 Task: Add a condition where "Hours since update Less than Twenty two" in pending tickets.
Action: Mouse moved to (83, 377)
Screenshot: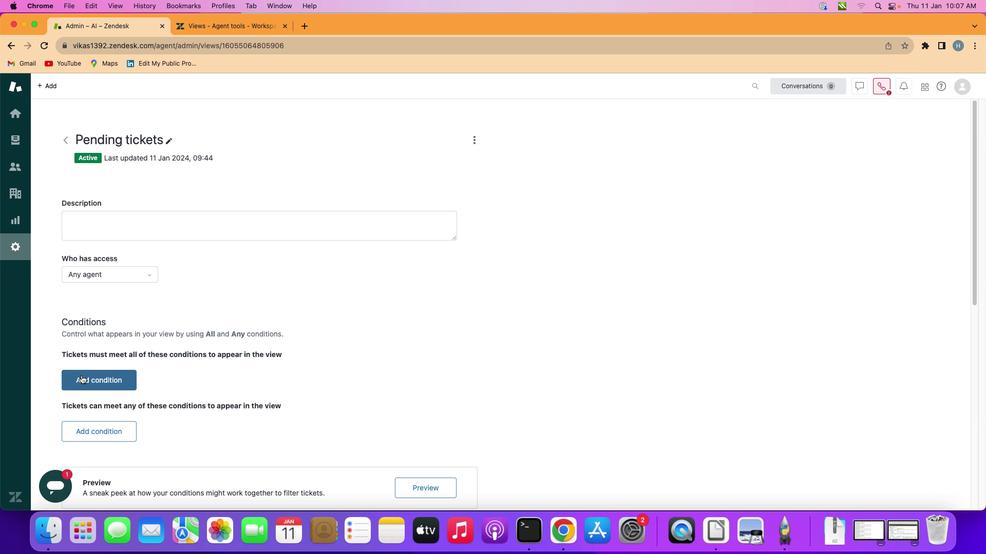 
Action: Mouse pressed left at (83, 377)
Screenshot: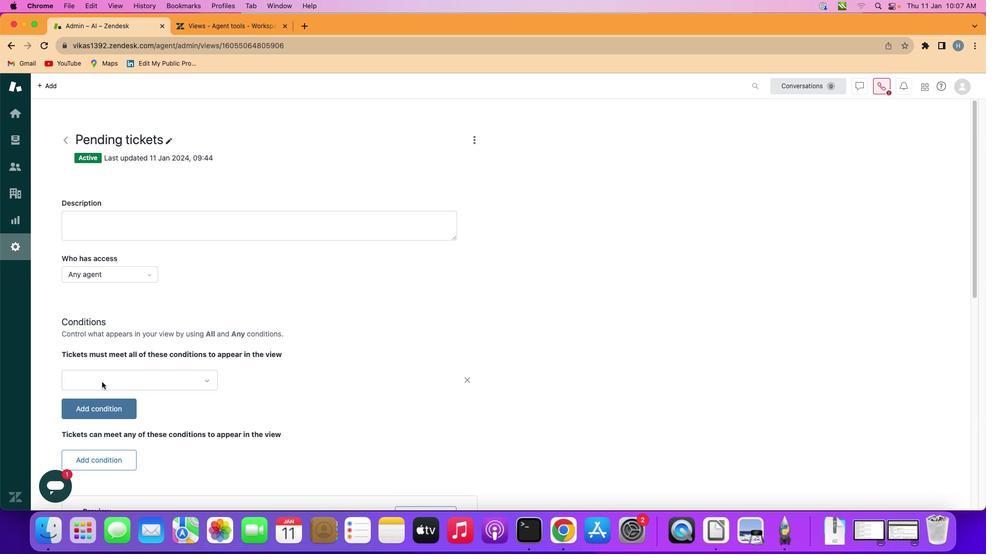 
Action: Mouse moved to (159, 383)
Screenshot: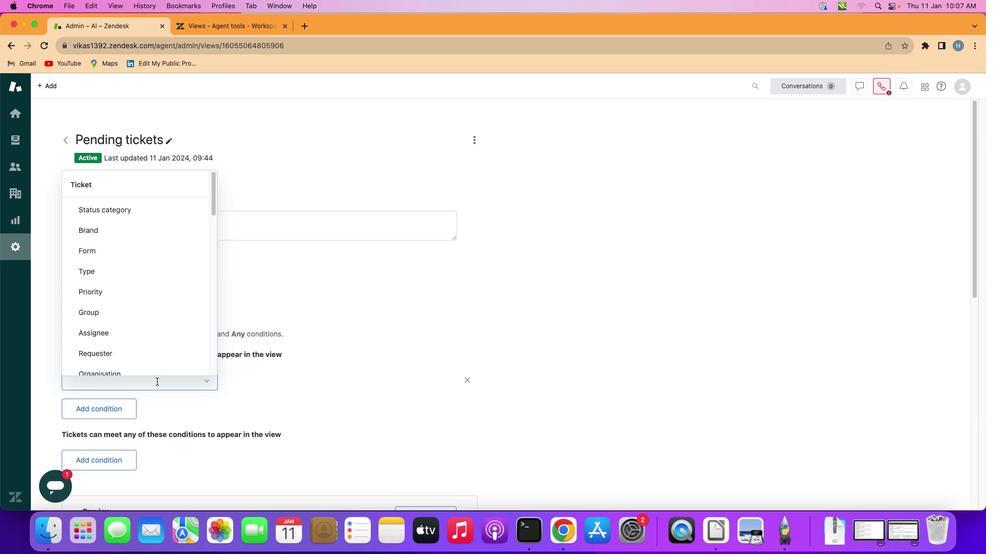 
Action: Mouse pressed left at (159, 383)
Screenshot: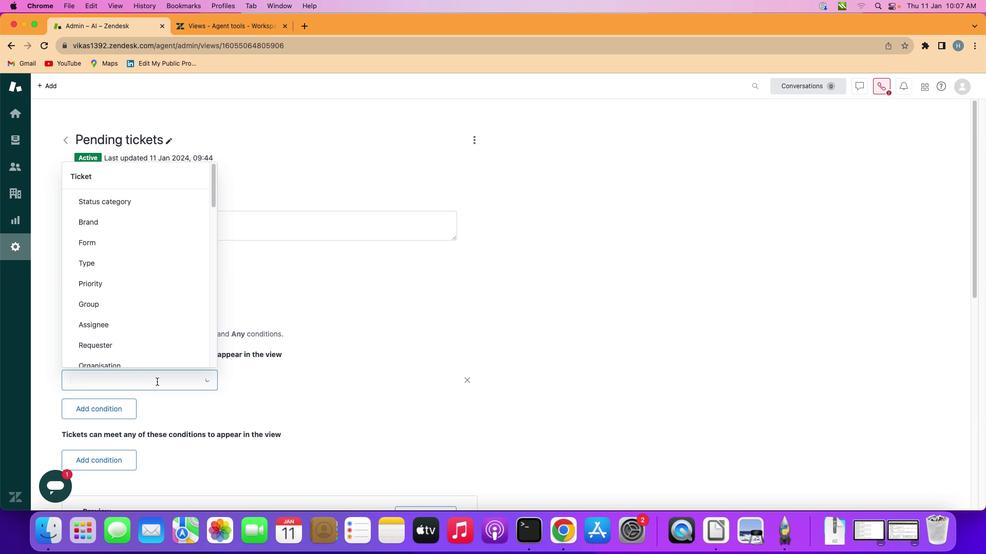 
Action: Mouse moved to (158, 315)
Screenshot: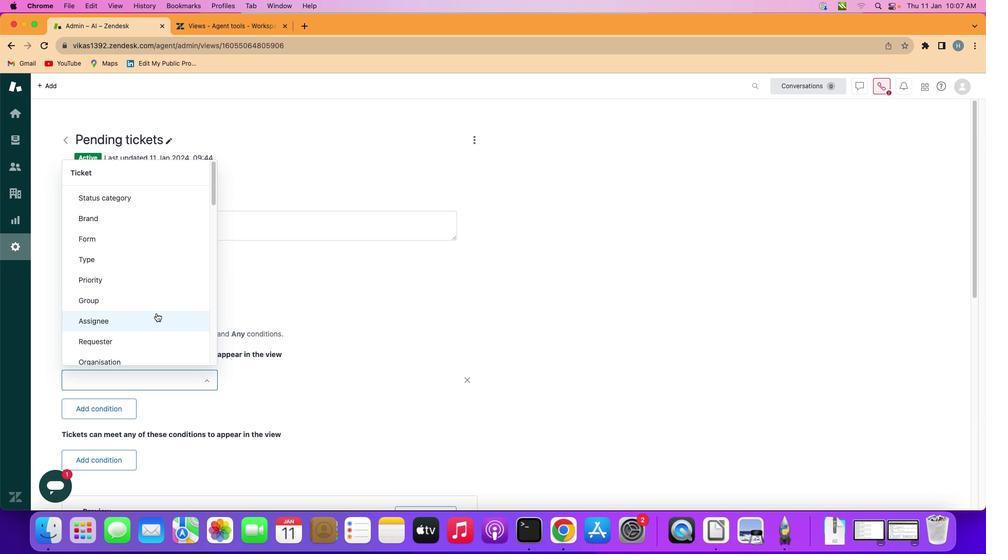 
Action: Mouse scrolled (158, 315) with delta (2, 1)
Screenshot: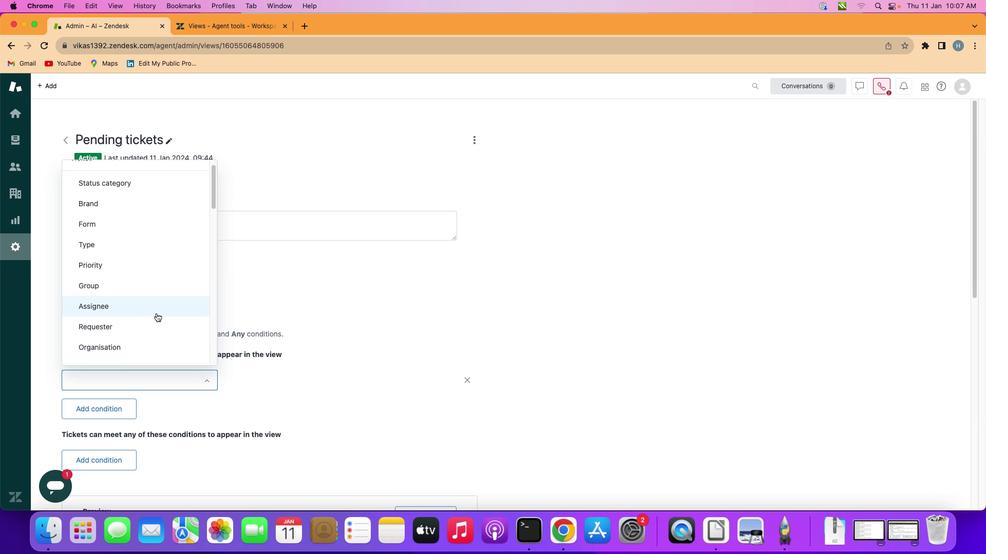
Action: Mouse scrolled (158, 315) with delta (2, 1)
Screenshot: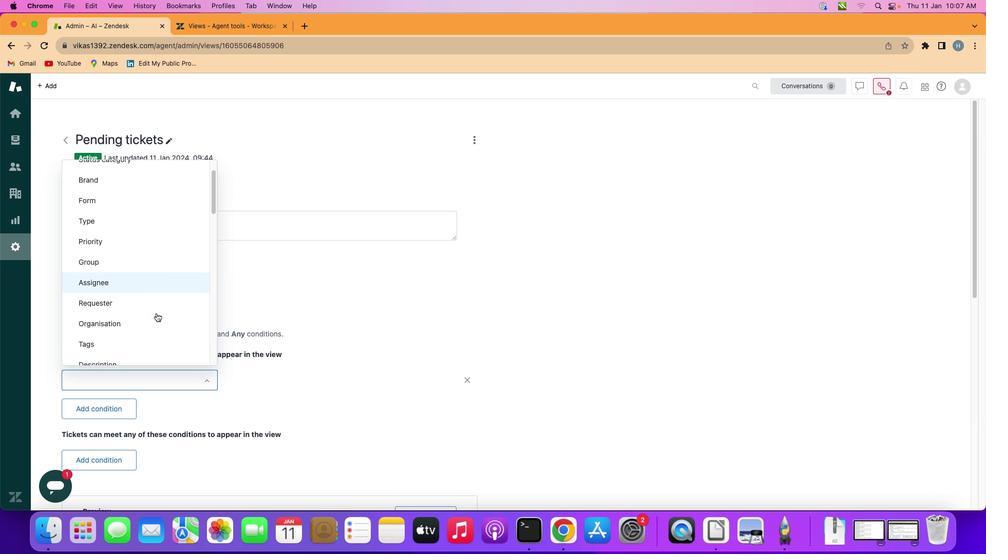 
Action: Mouse scrolled (158, 315) with delta (2, 1)
Screenshot: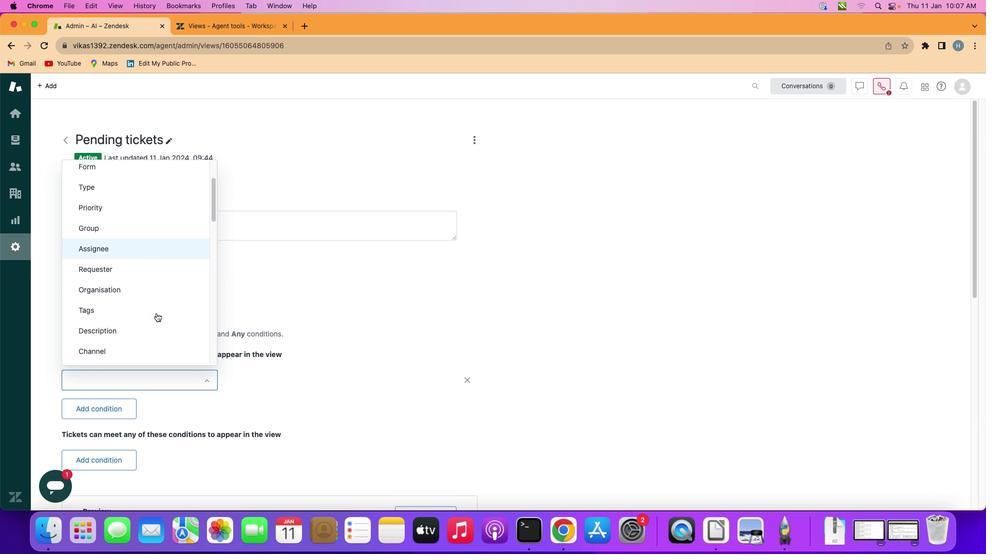 
Action: Mouse scrolled (158, 315) with delta (2, 1)
Screenshot: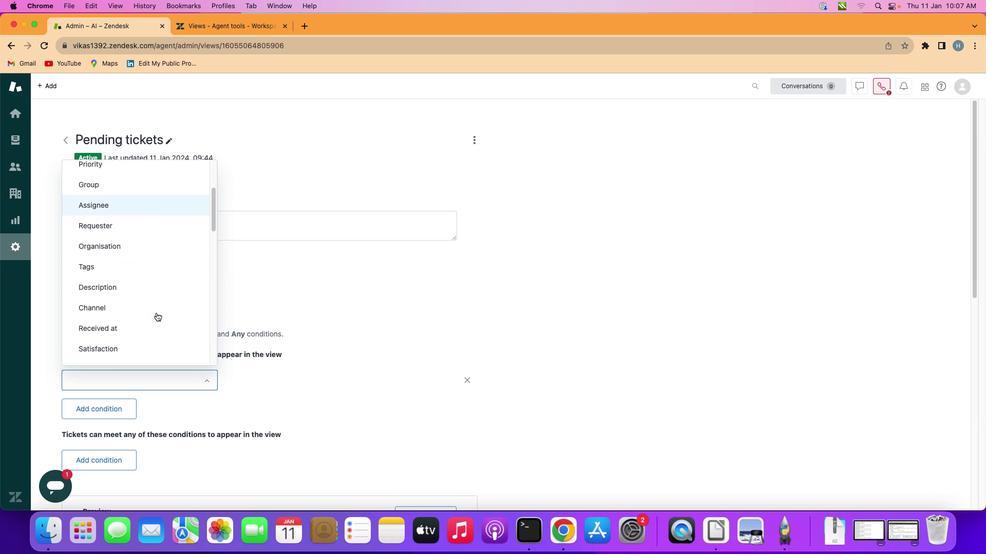 
Action: Mouse scrolled (158, 315) with delta (2, 1)
Screenshot: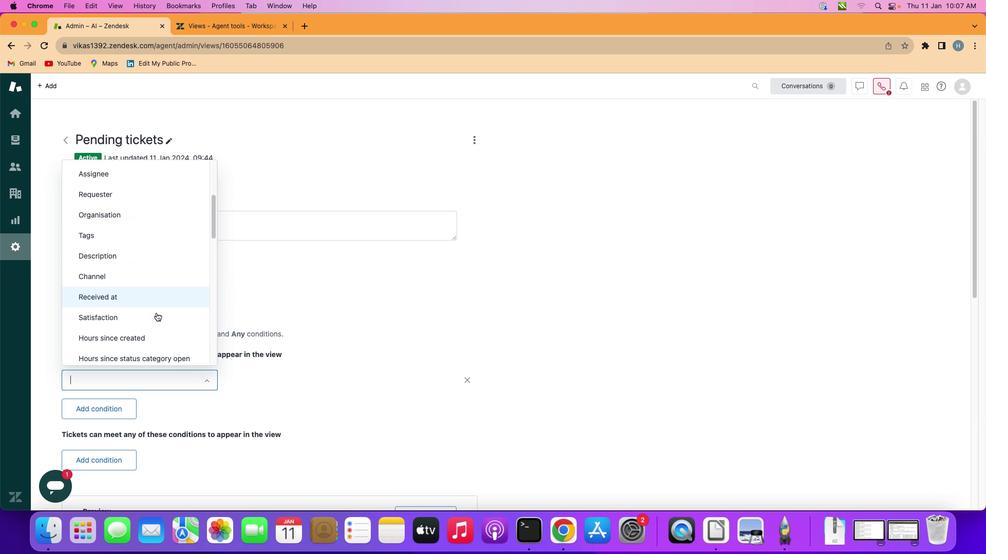 
Action: Mouse moved to (158, 314)
Screenshot: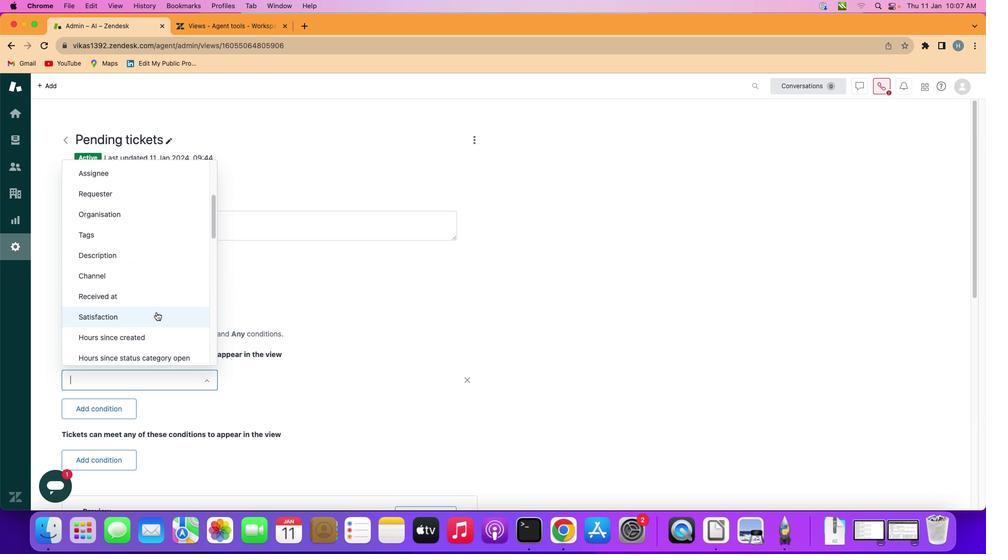 
Action: Mouse scrolled (158, 314) with delta (2, 1)
Screenshot: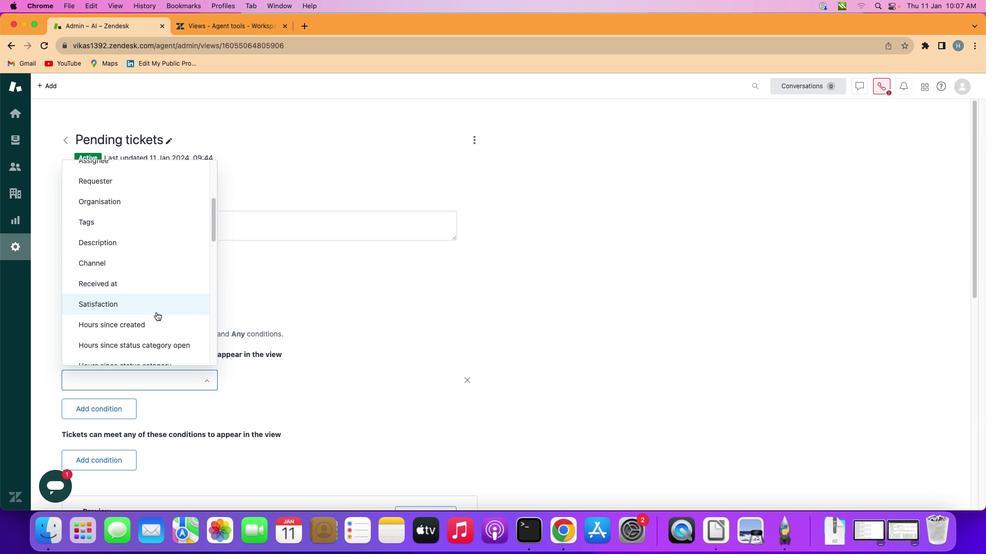
Action: Mouse scrolled (158, 314) with delta (2, 1)
Screenshot: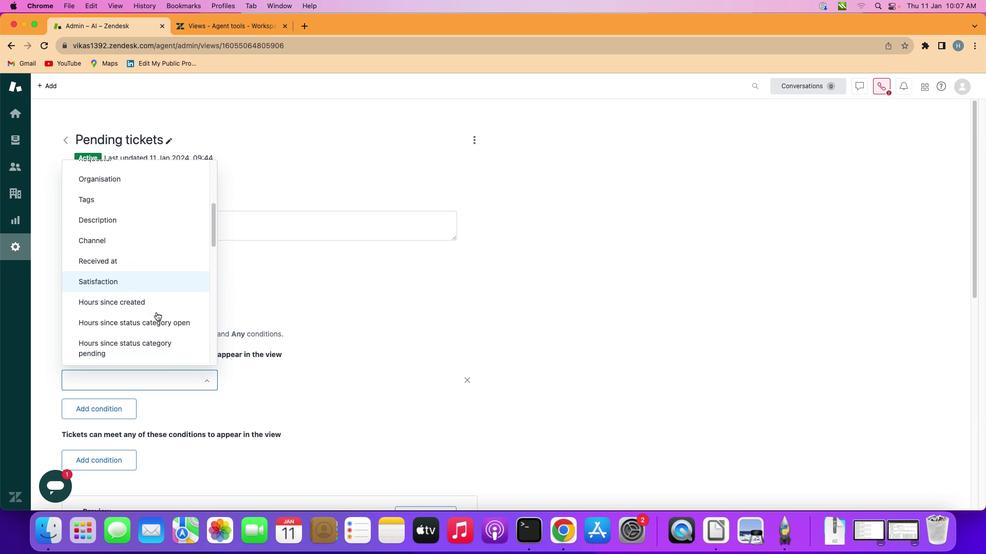 
Action: Mouse scrolled (158, 314) with delta (2, 1)
Screenshot: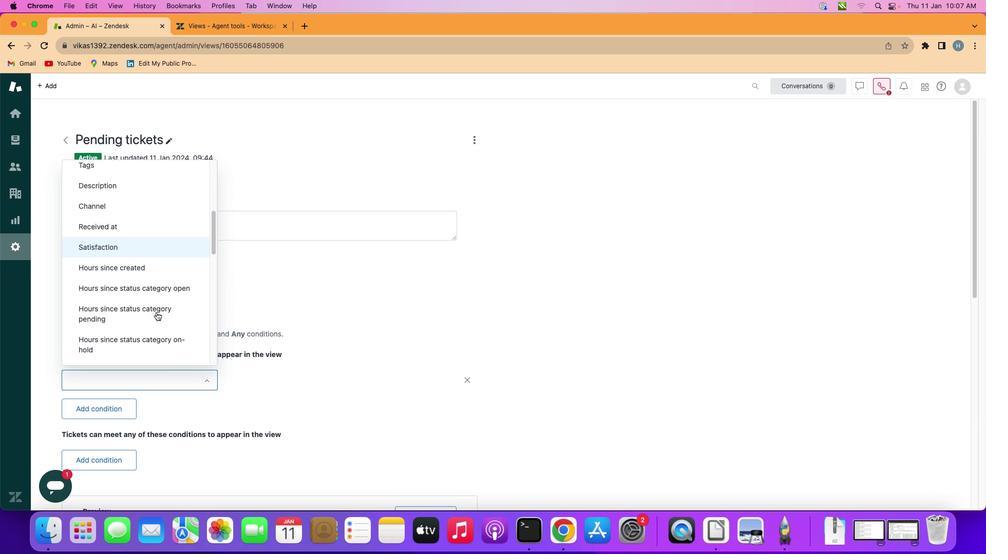 
Action: Mouse scrolled (158, 314) with delta (2, 1)
Screenshot: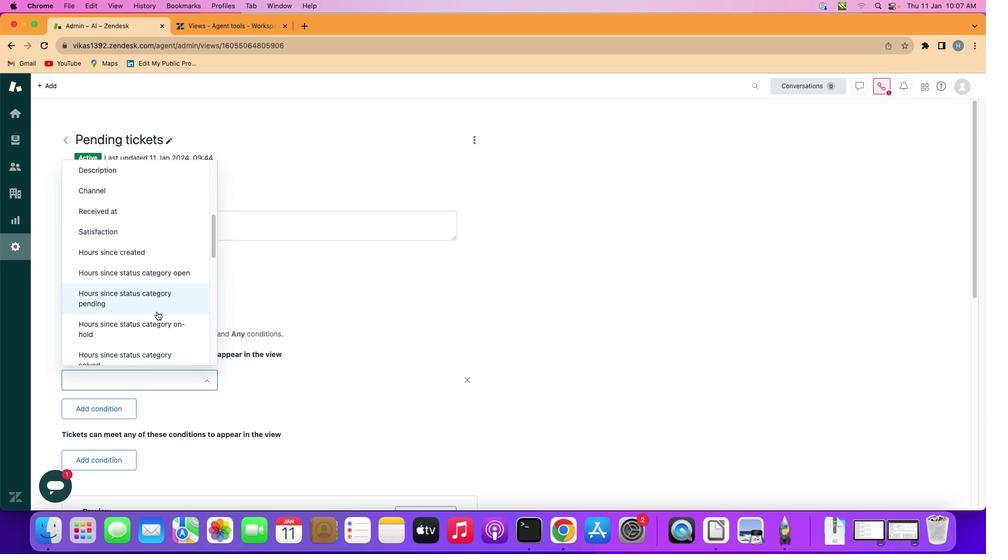 
Action: Mouse moved to (159, 313)
Screenshot: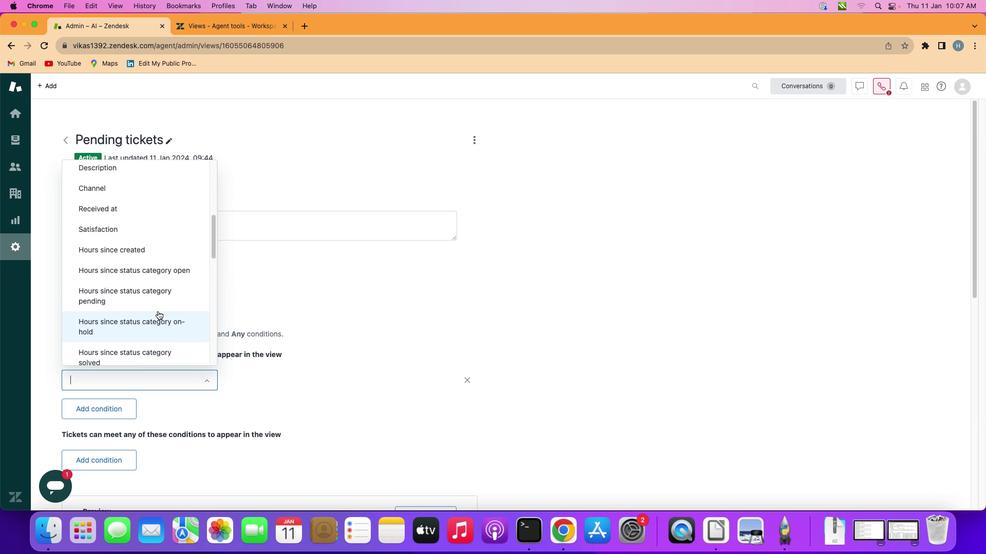 
Action: Mouse scrolled (159, 313) with delta (2, 1)
Screenshot: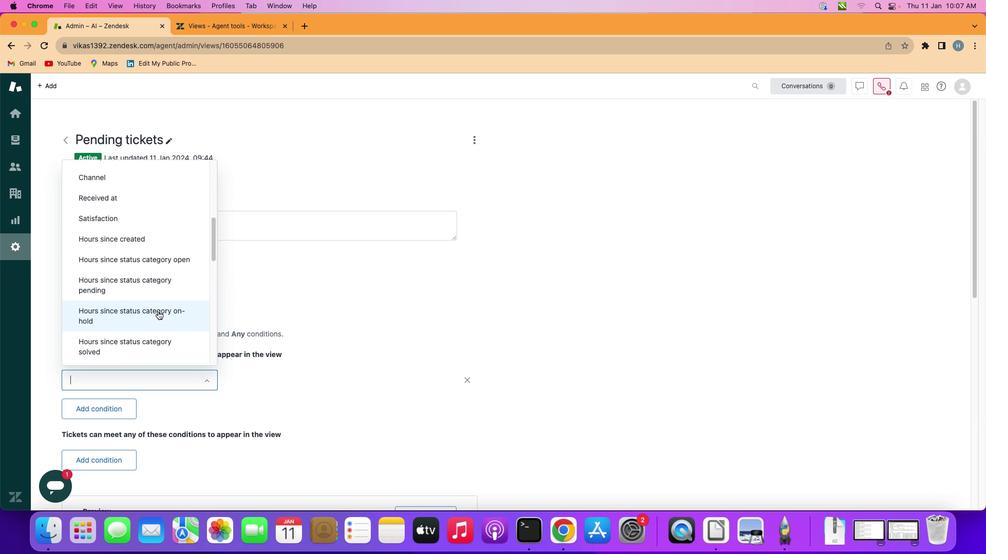 
Action: Mouse scrolled (159, 313) with delta (2, 1)
Screenshot: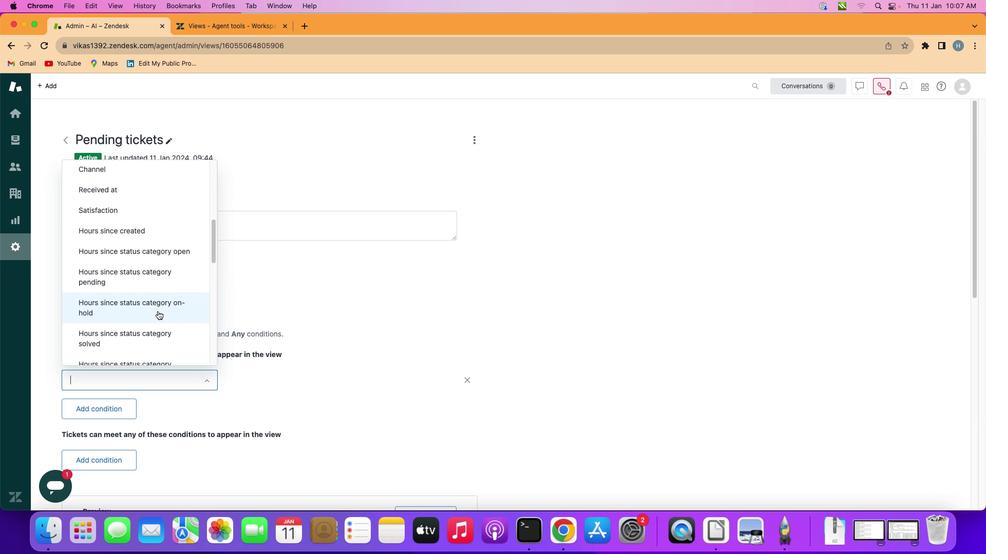 
Action: Mouse scrolled (159, 313) with delta (2, 1)
Screenshot: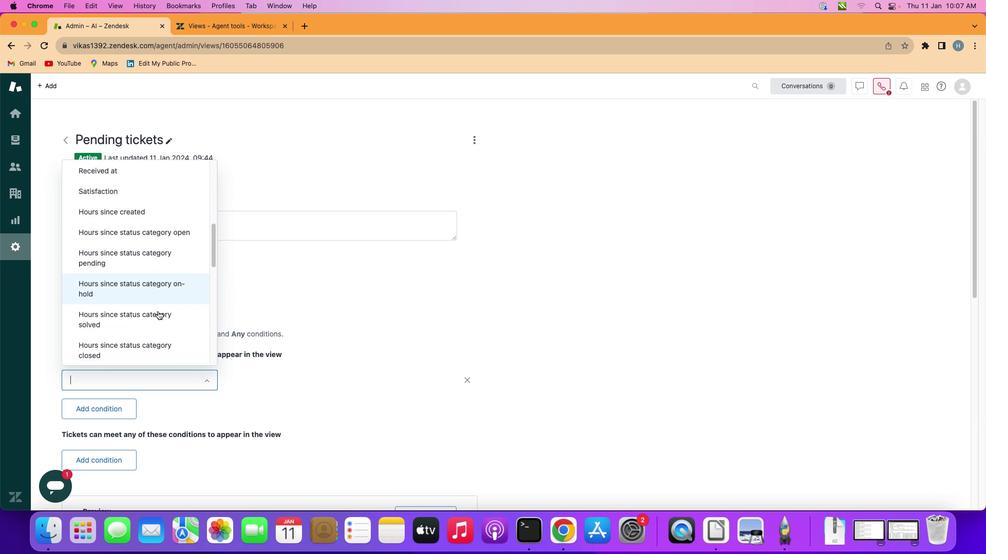 
Action: Mouse scrolled (159, 313) with delta (2, 1)
Screenshot: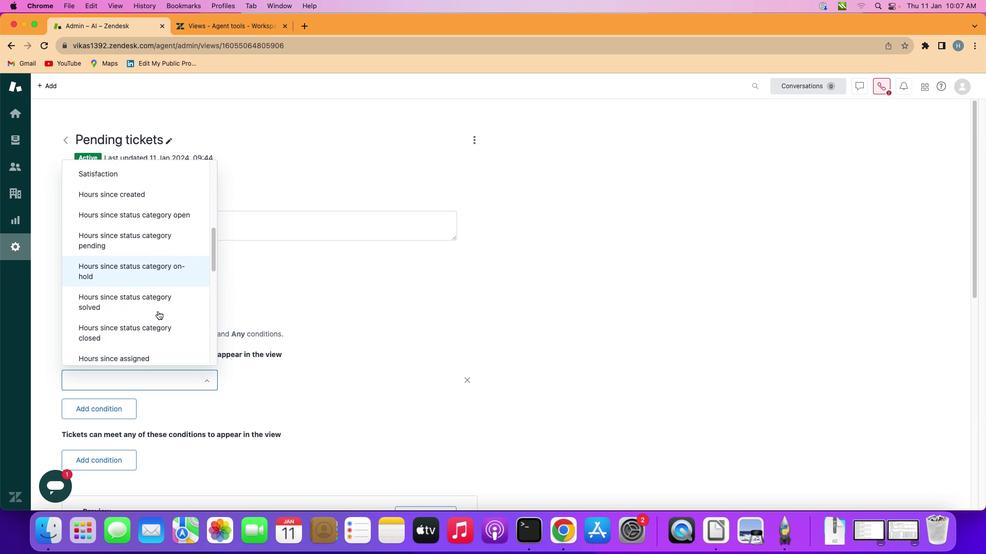 
Action: Mouse scrolled (159, 313) with delta (2, 1)
Screenshot: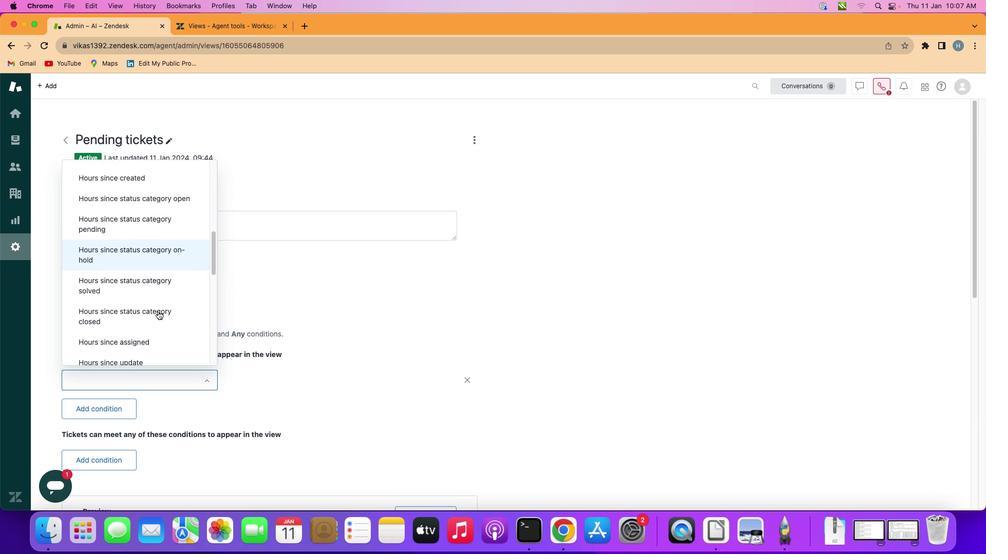 
Action: Mouse scrolled (159, 313) with delta (2, 1)
Screenshot: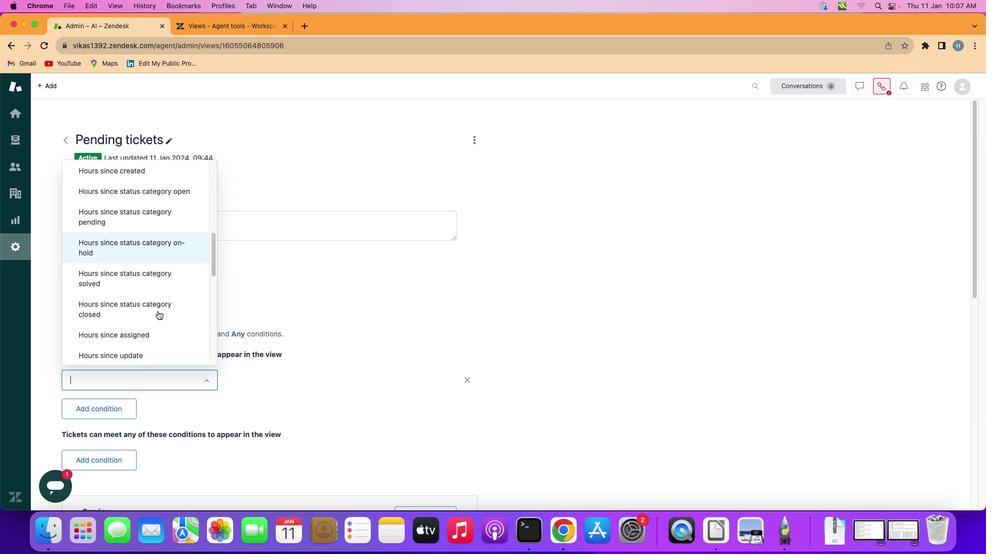 
Action: Mouse scrolled (159, 313) with delta (2, 1)
Screenshot: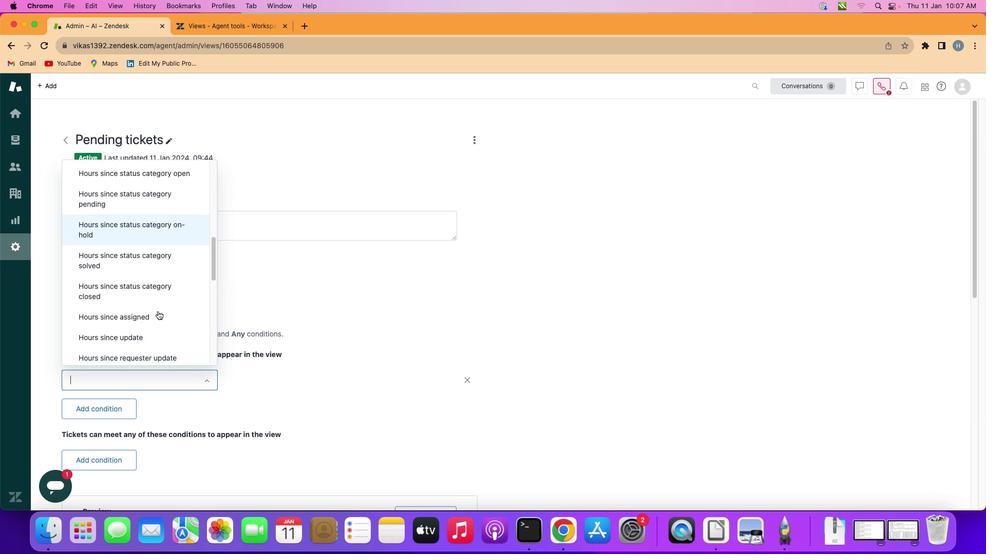 
Action: Mouse scrolled (159, 313) with delta (2, 1)
Screenshot: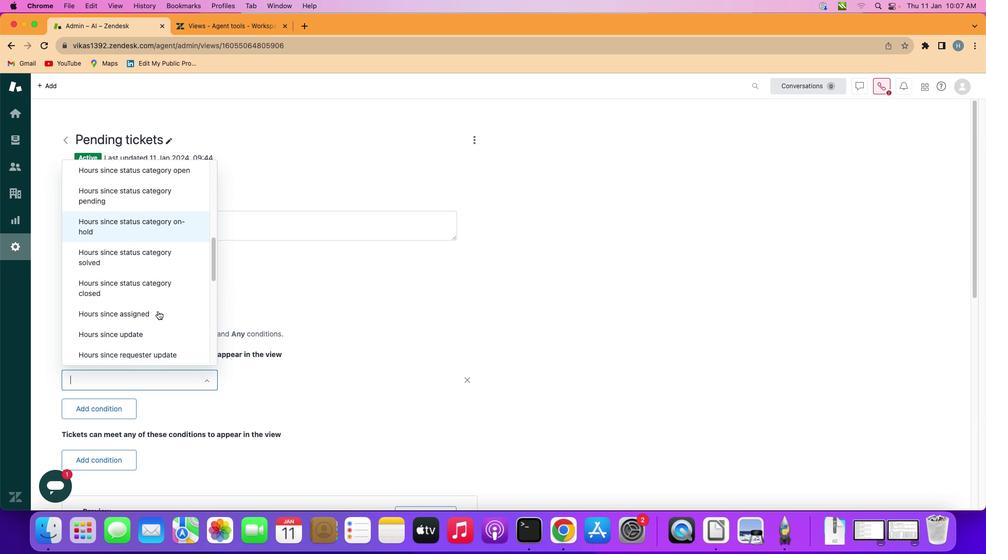 
Action: Mouse moved to (152, 335)
Screenshot: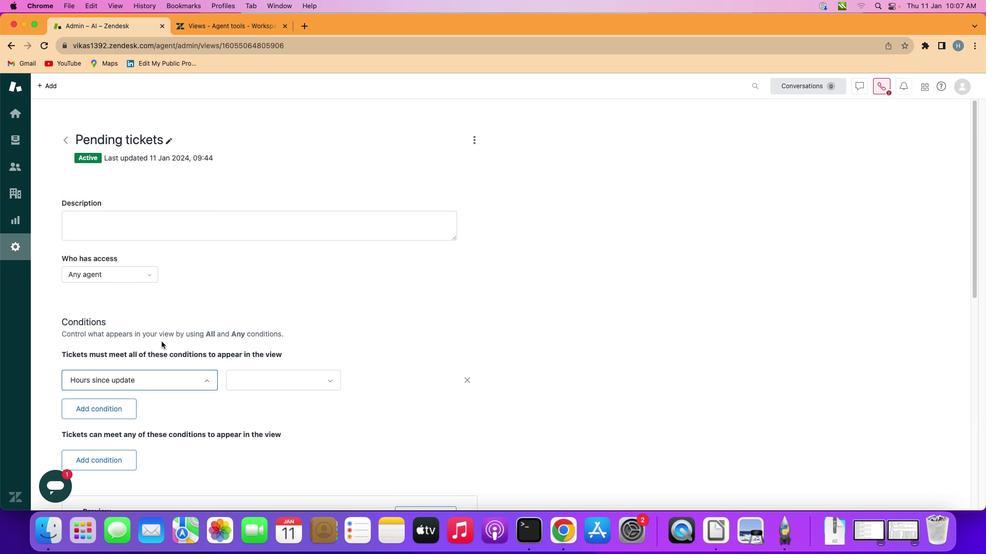 
Action: Mouse pressed left at (152, 335)
Screenshot: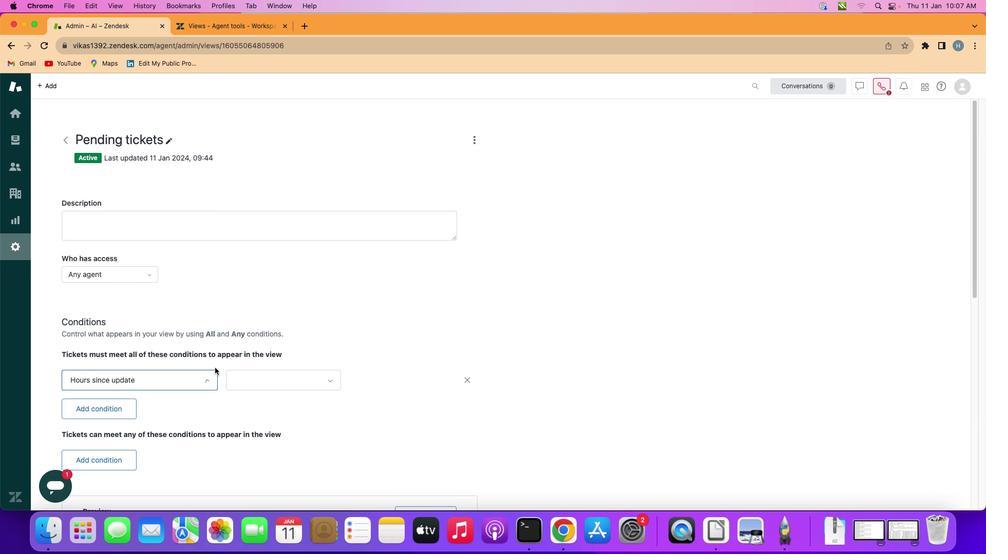 
Action: Mouse moved to (274, 379)
Screenshot: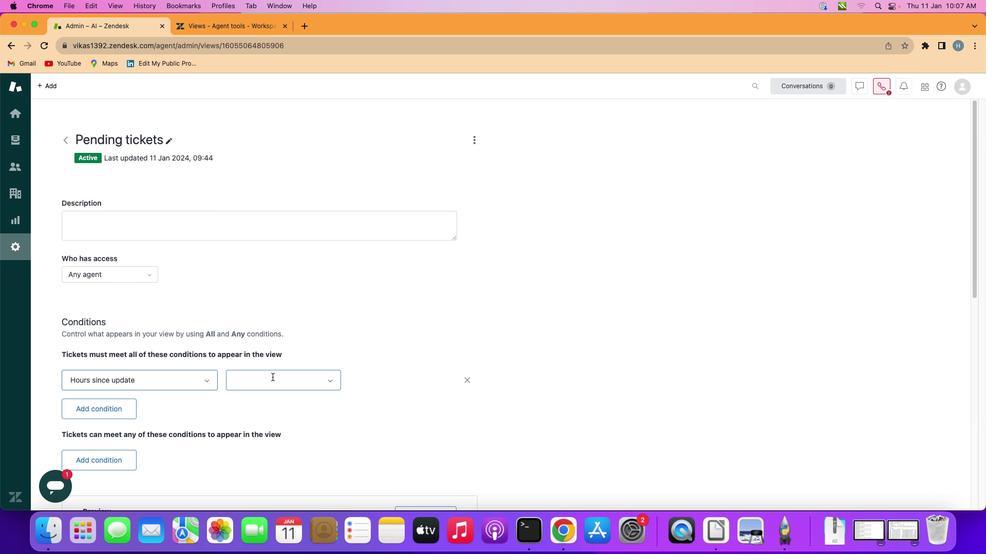 
Action: Mouse pressed left at (274, 379)
Screenshot: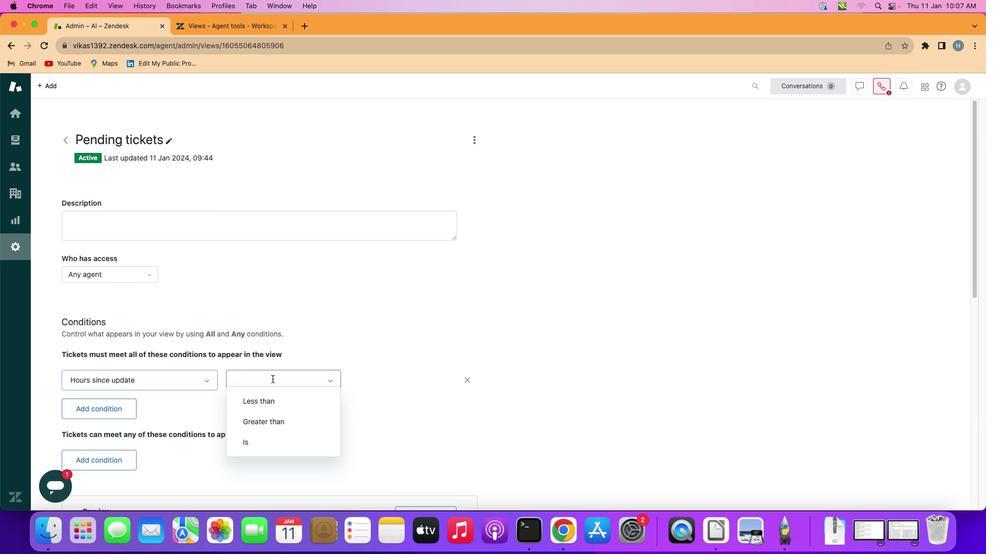 
Action: Mouse moved to (273, 410)
Screenshot: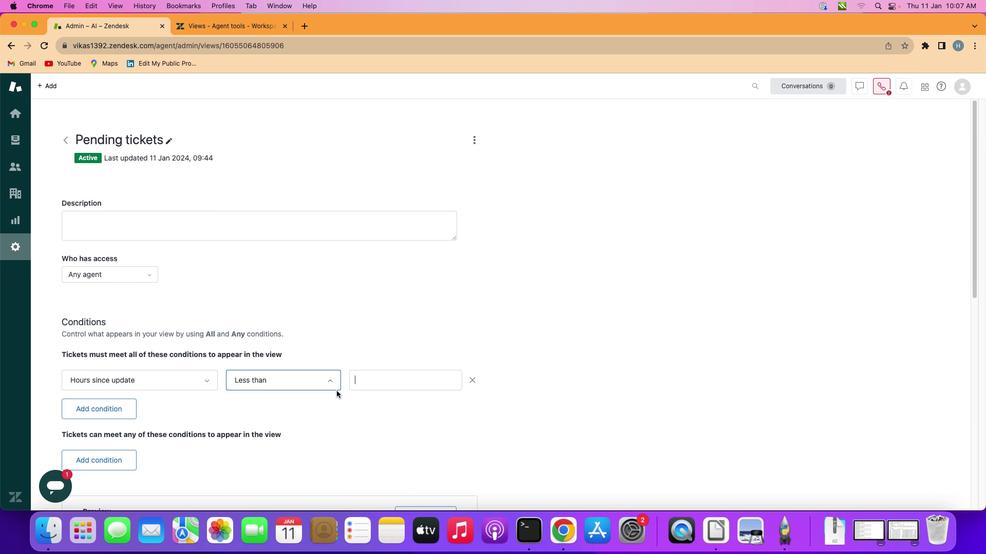 
Action: Mouse pressed left at (273, 410)
Screenshot: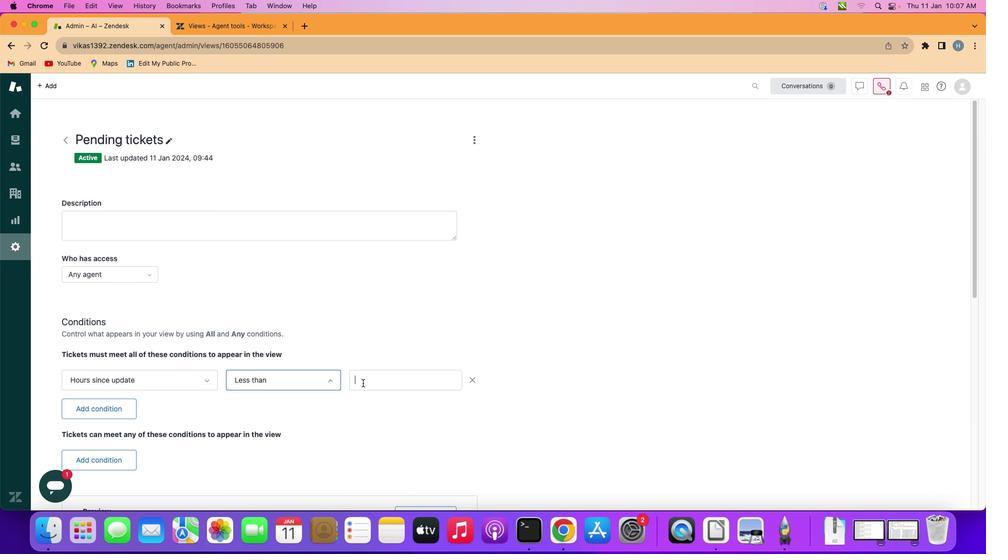 
Action: Mouse moved to (391, 384)
Screenshot: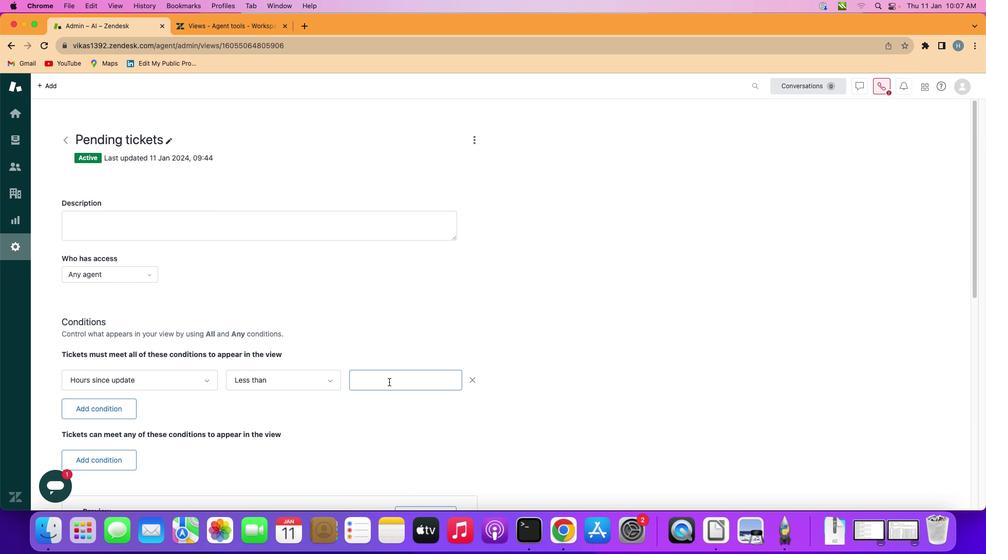 
Action: Mouse pressed left at (391, 384)
Screenshot: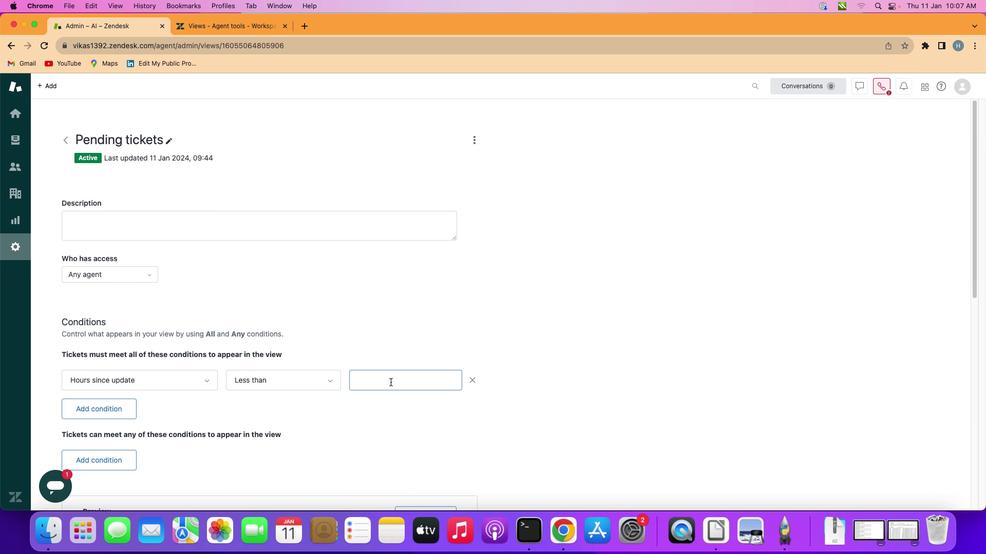 
Action: Mouse moved to (393, 384)
Screenshot: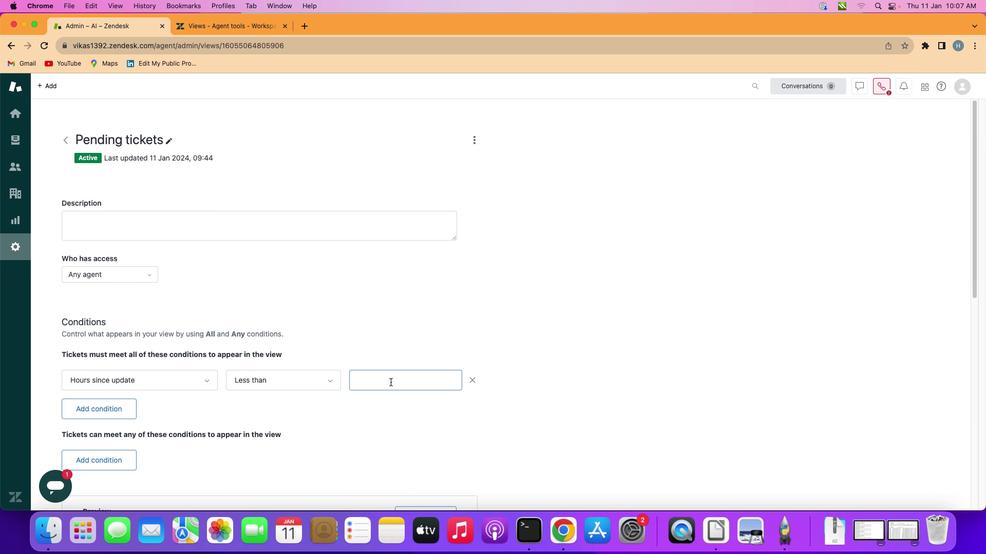 
Action: Key pressed Key.shift'T''w''e''n''t''y''-''t''w''o'
Screenshot: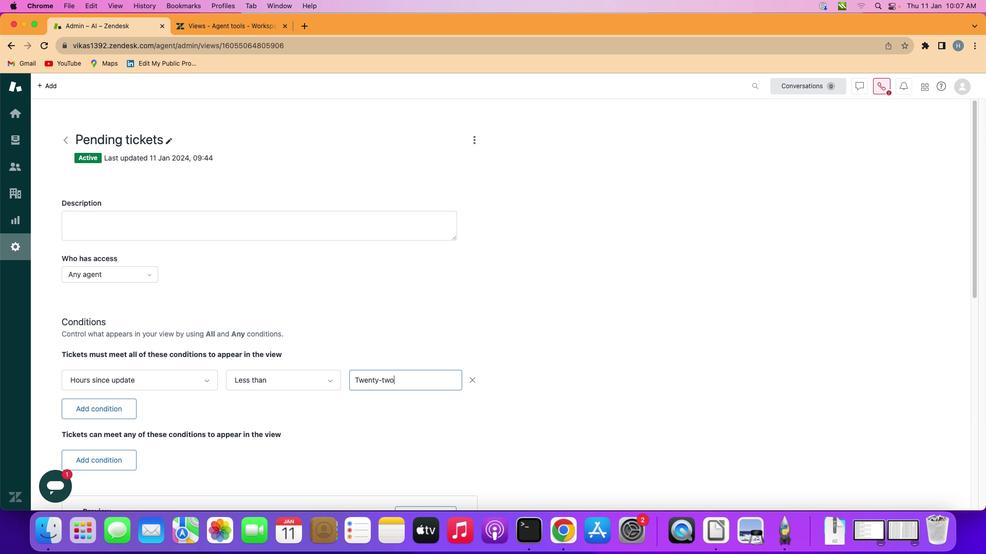 
Action: Mouse moved to (397, 420)
Screenshot: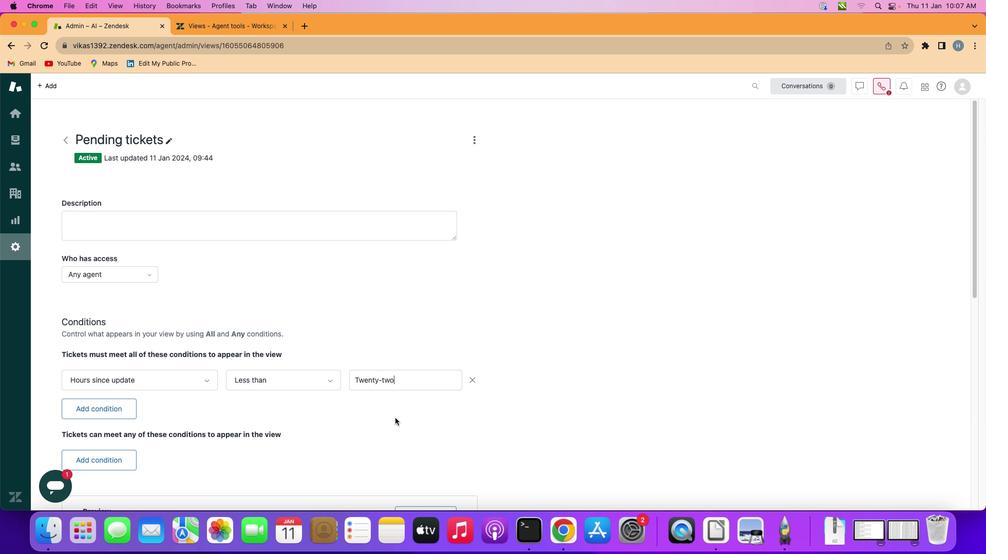 
